 Task: Create a due date automation trigger when advanced off, on the tuesday before a card is due at 11:00 AM.
Action: Mouse moved to (967, 283)
Screenshot: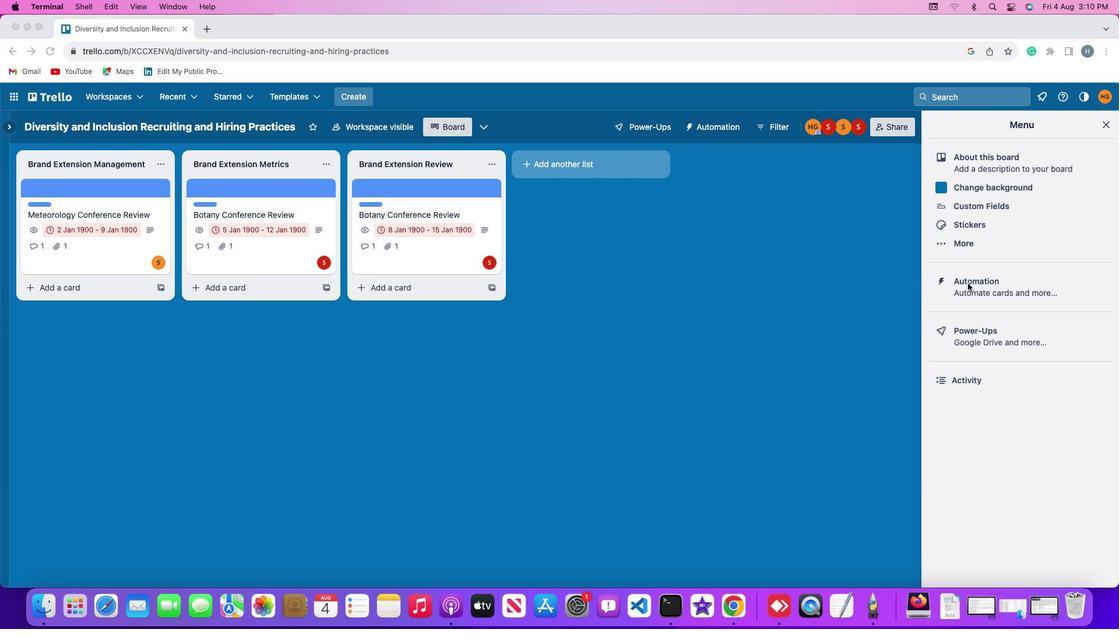 
Action: Mouse pressed left at (967, 283)
Screenshot: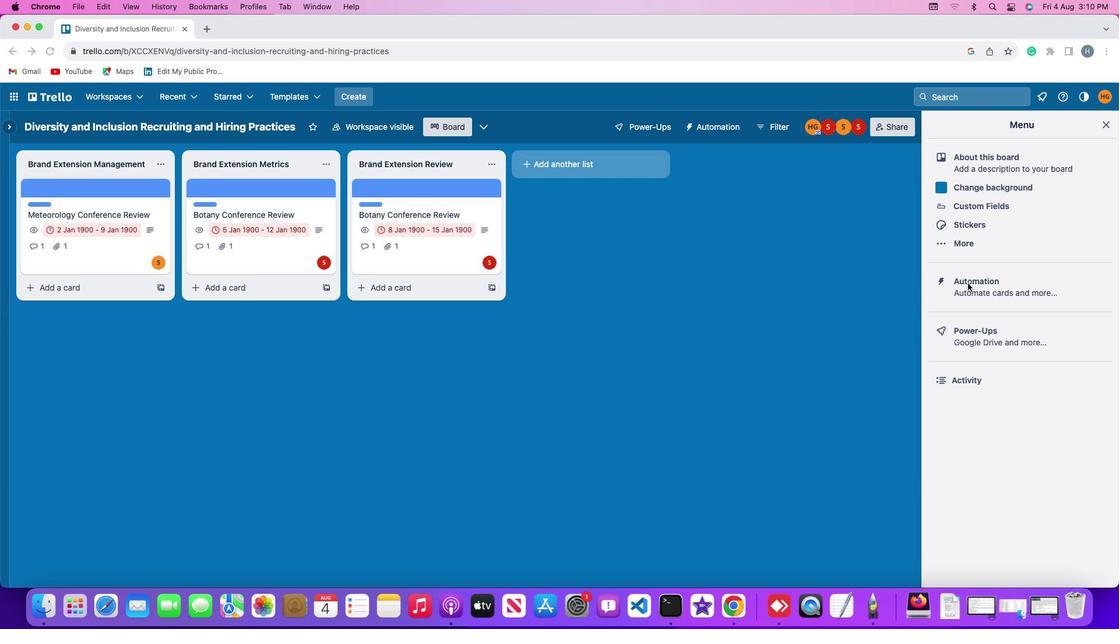 
Action: Mouse pressed left at (967, 283)
Screenshot: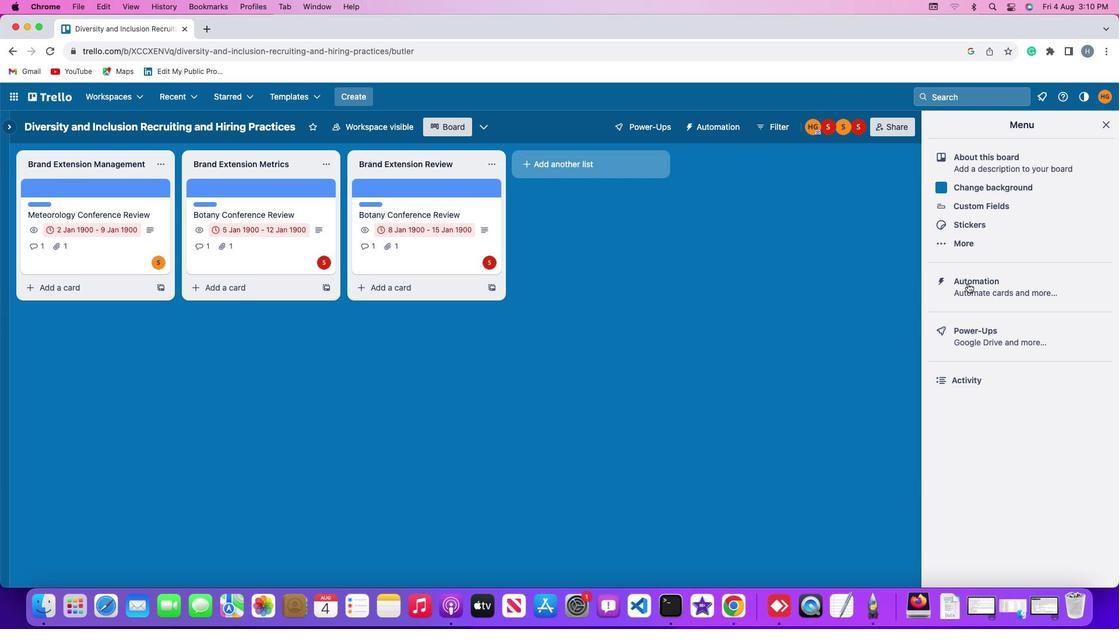 
Action: Mouse moved to (78, 276)
Screenshot: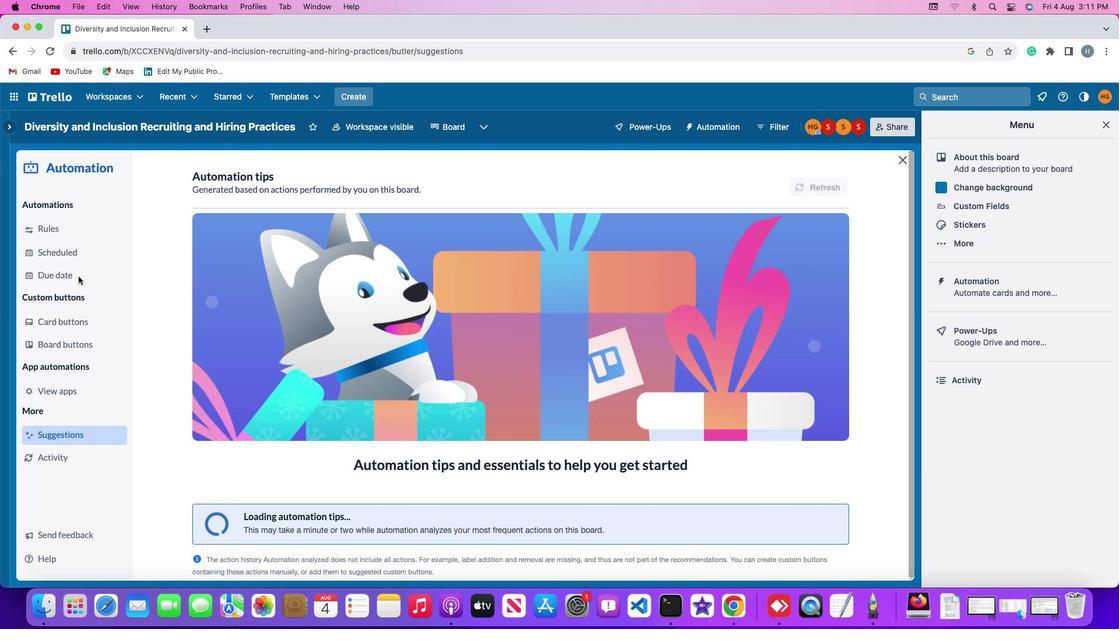 
Action: Mouse pressed left at (78, 276)
Screenshot: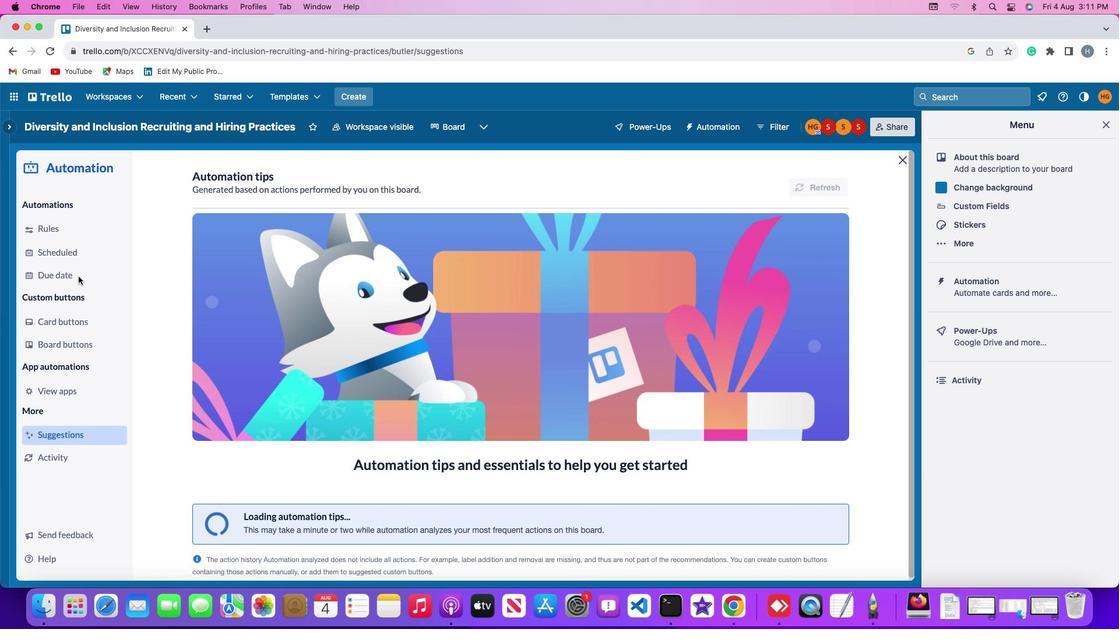
Action: Mouse pressed left at (78, 276)
Screenshot: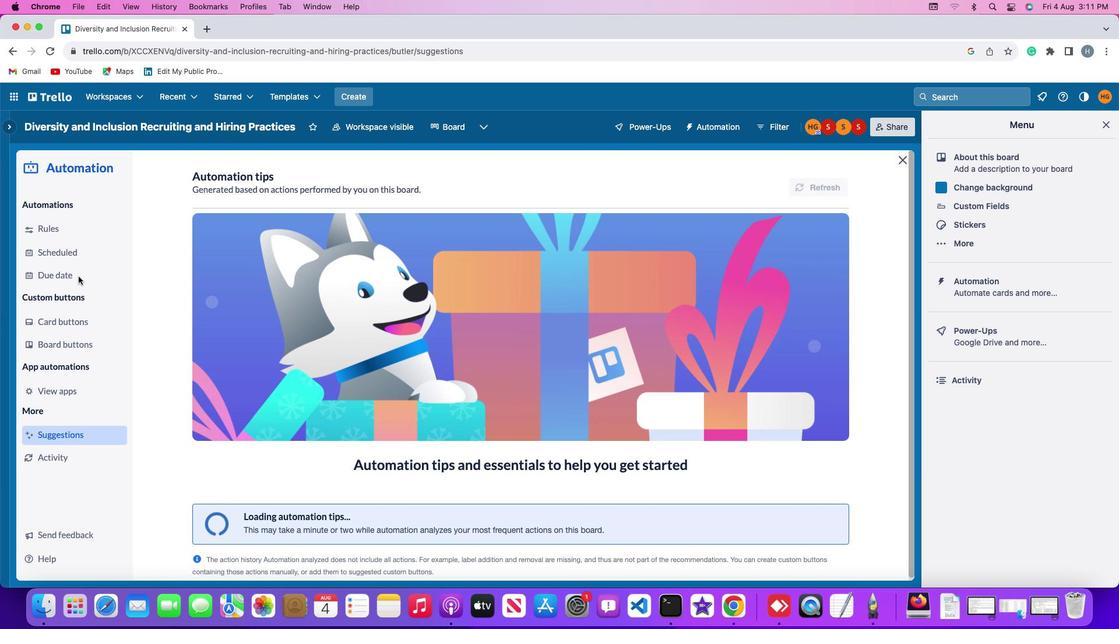 
Action: Mouse moved to (785, 178)
Screenshot: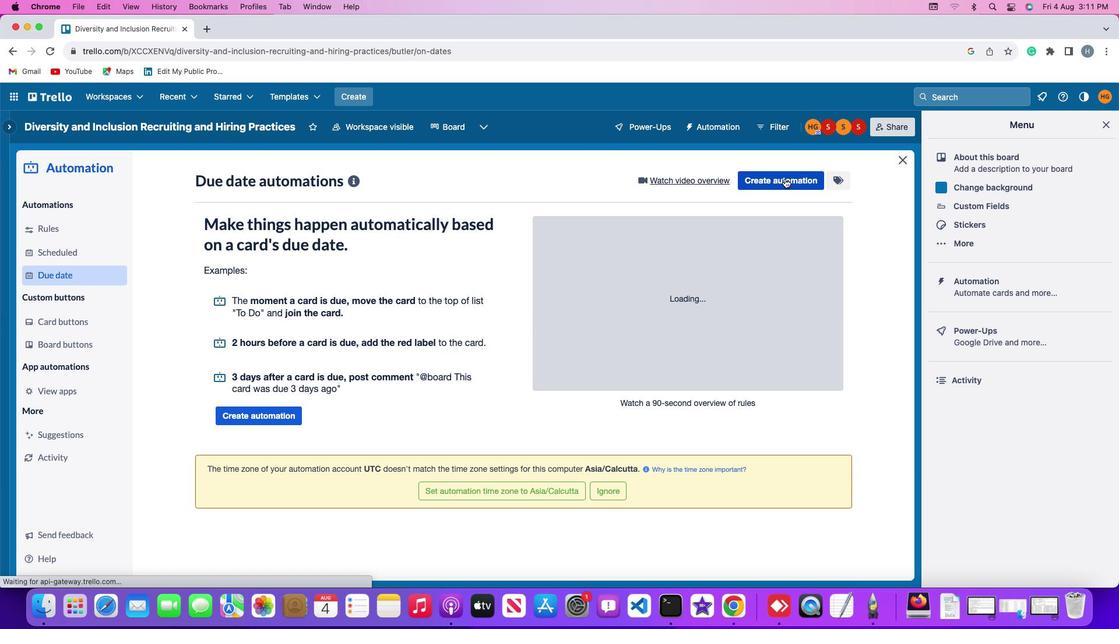 
Action: Mouse pressed left at (785, 178)
Screenshot: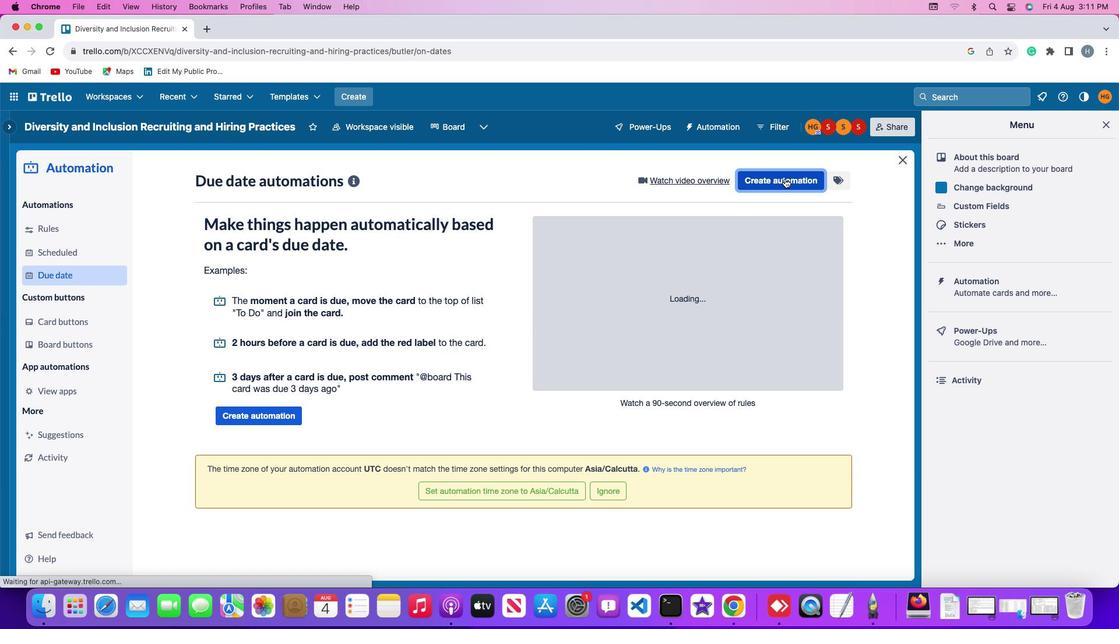 
Action: Mouse moved to (513, 290)
Screenshot: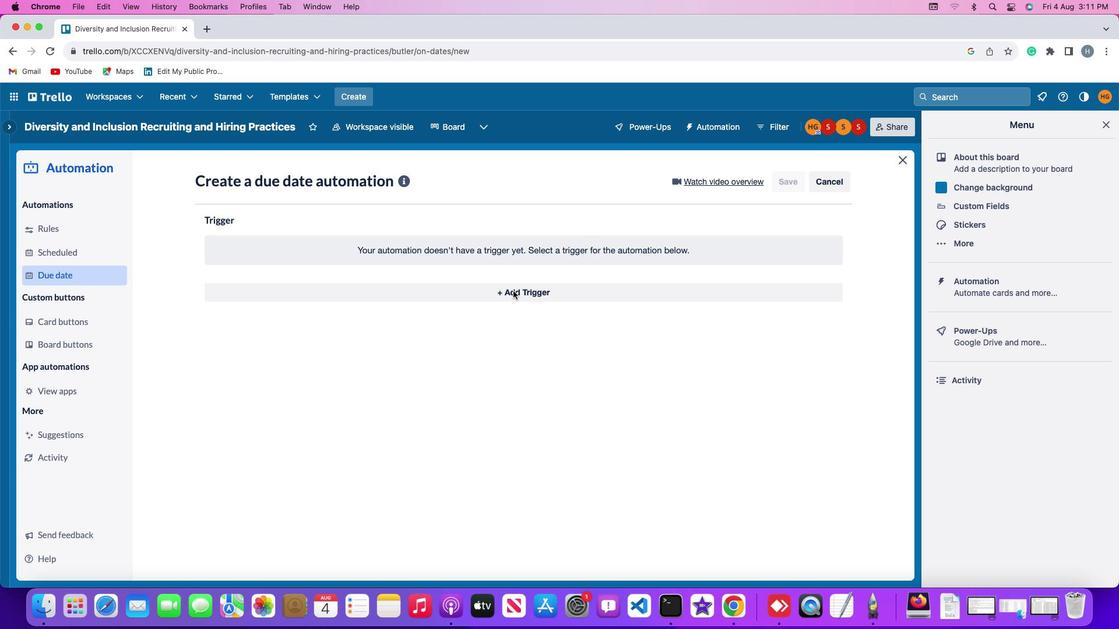
Action: Mouse pressed left at (513, 290)
Screenshot: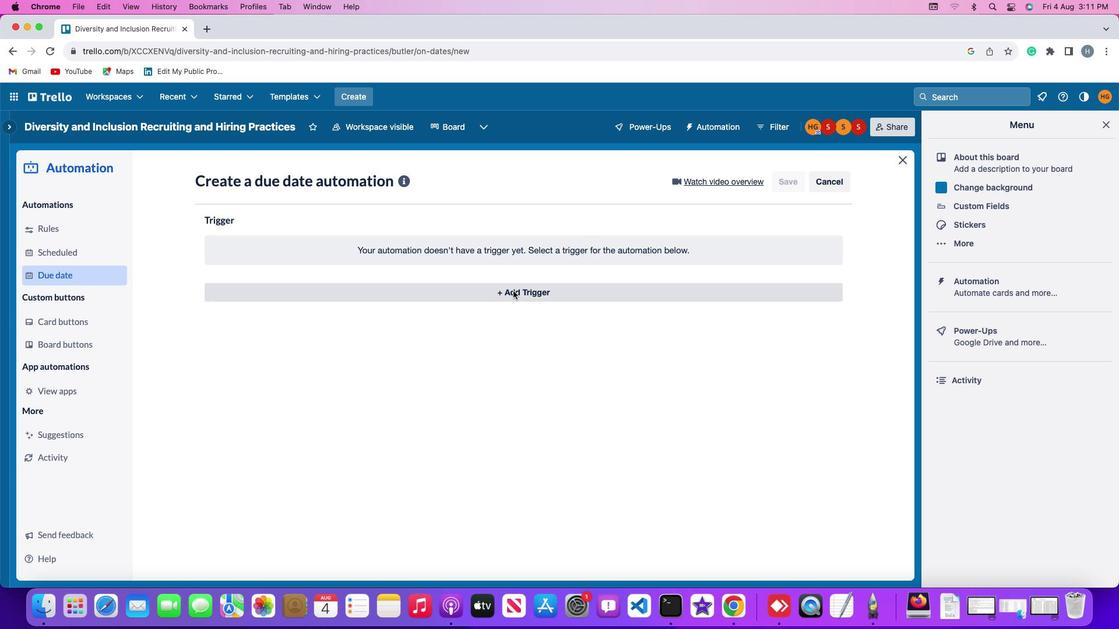 
Action: Mouse moved to (261, 503)
Screenshot: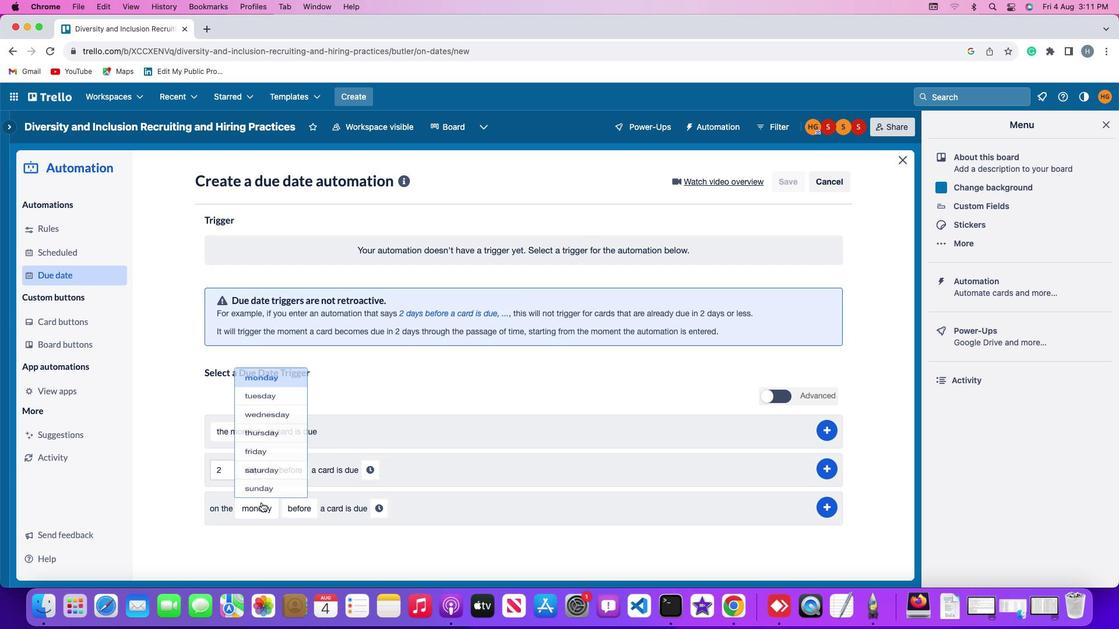 
Action: Mouse pressed left at (261, 503)
Screenshot: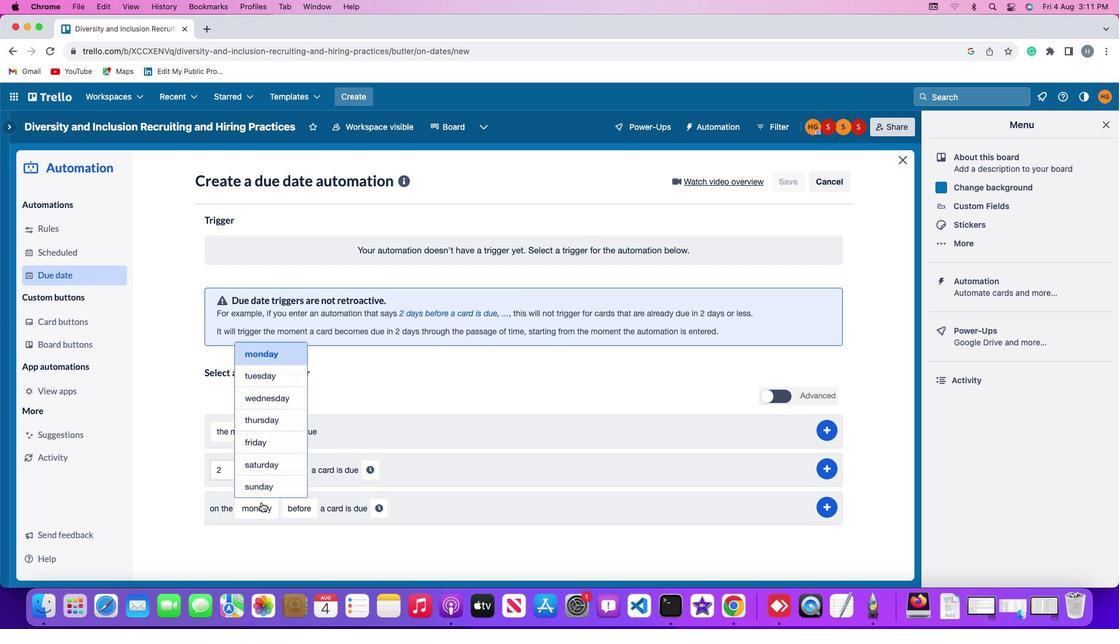 
Action: Mouse moved to (278, 368)
Screenshot: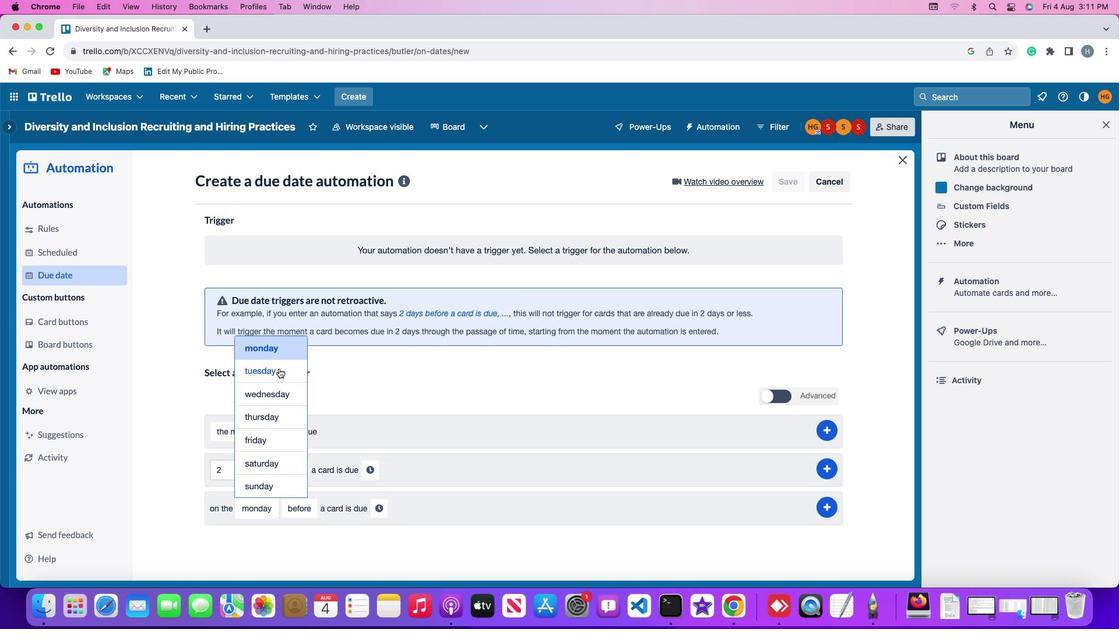 
Action: Mouse pressed left at (278, 368)
Screenshot: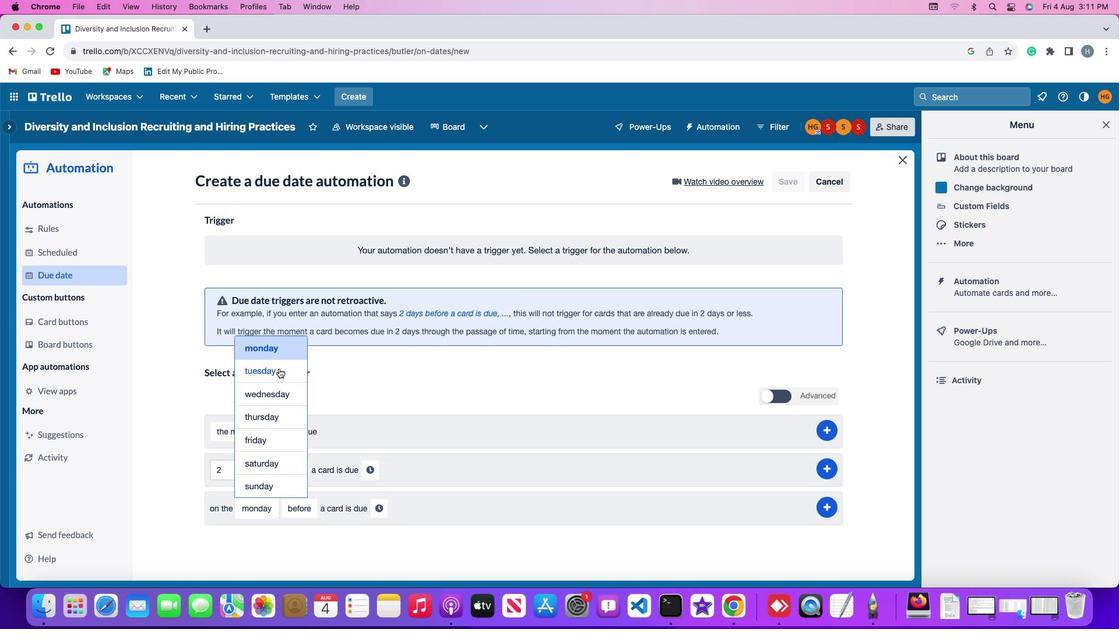 
Action: Mouse moved to (298, 505)
Screenshot: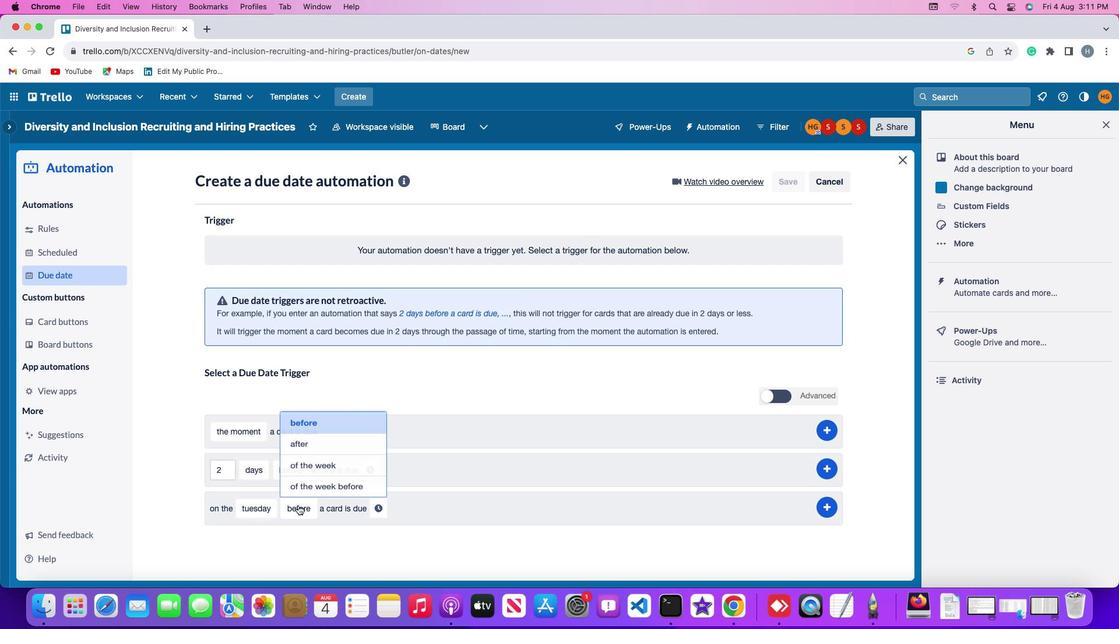 
Action: Mouse pressed left at (298, 505)
Screenshot: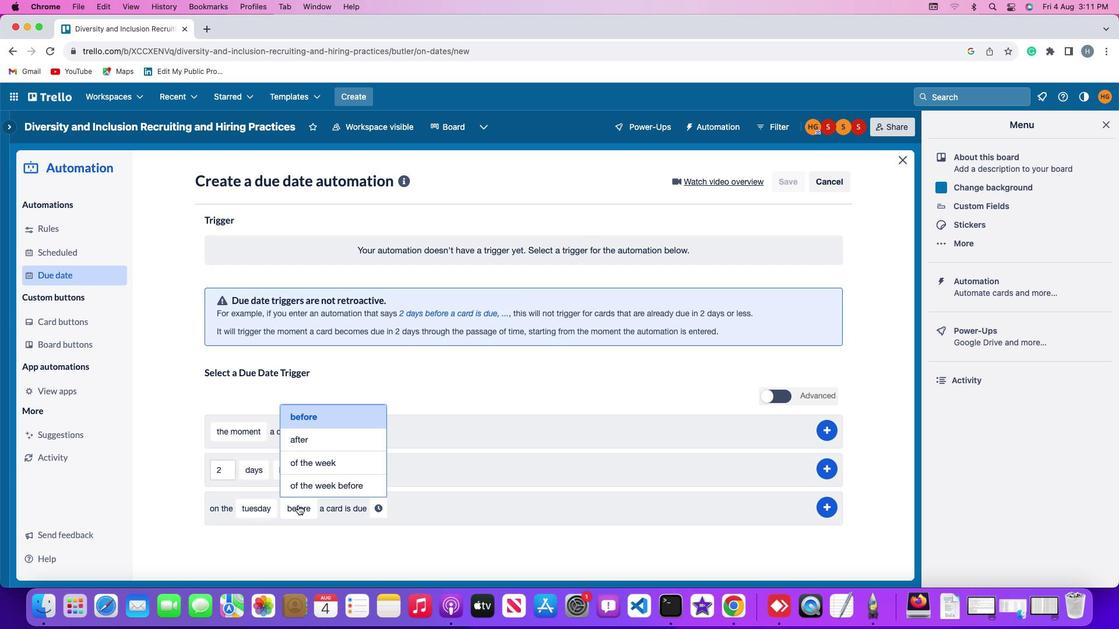 
Action: Mouse moved to (331, 413)
Screenshot: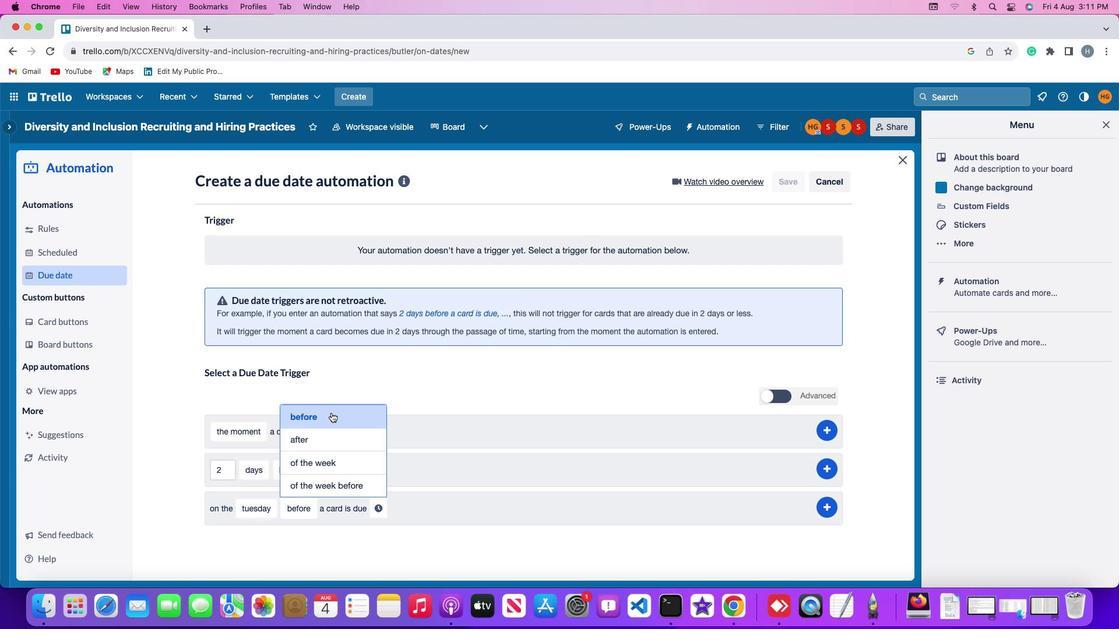 
Action: Mouse pressed left at (331, 413)
Screenshot: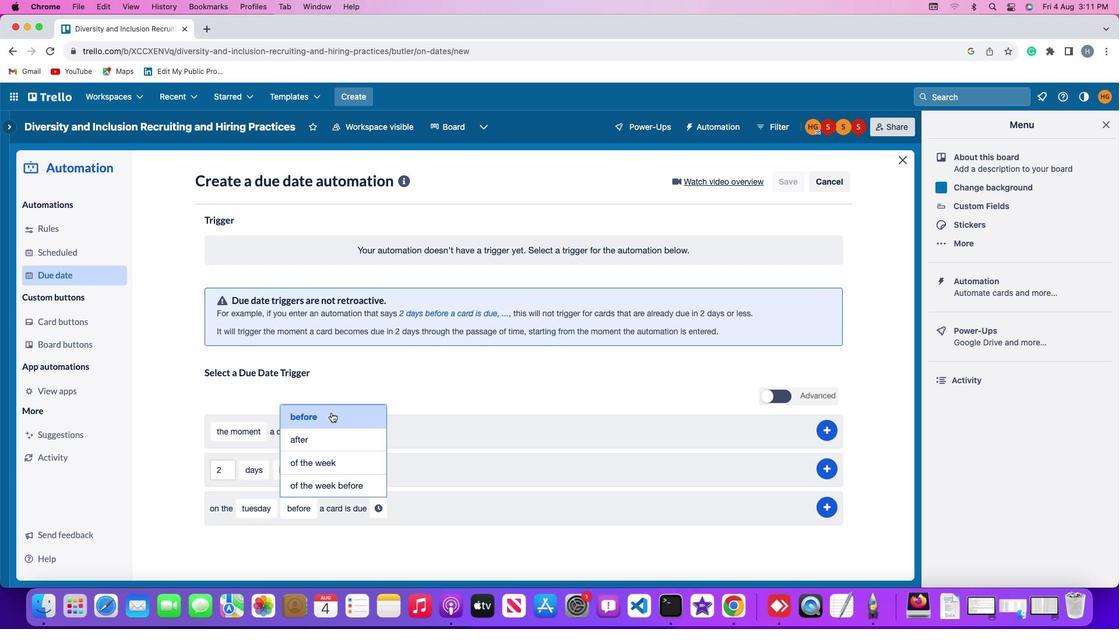 
Action: Mouse moved to (377, 505)
Screenshot: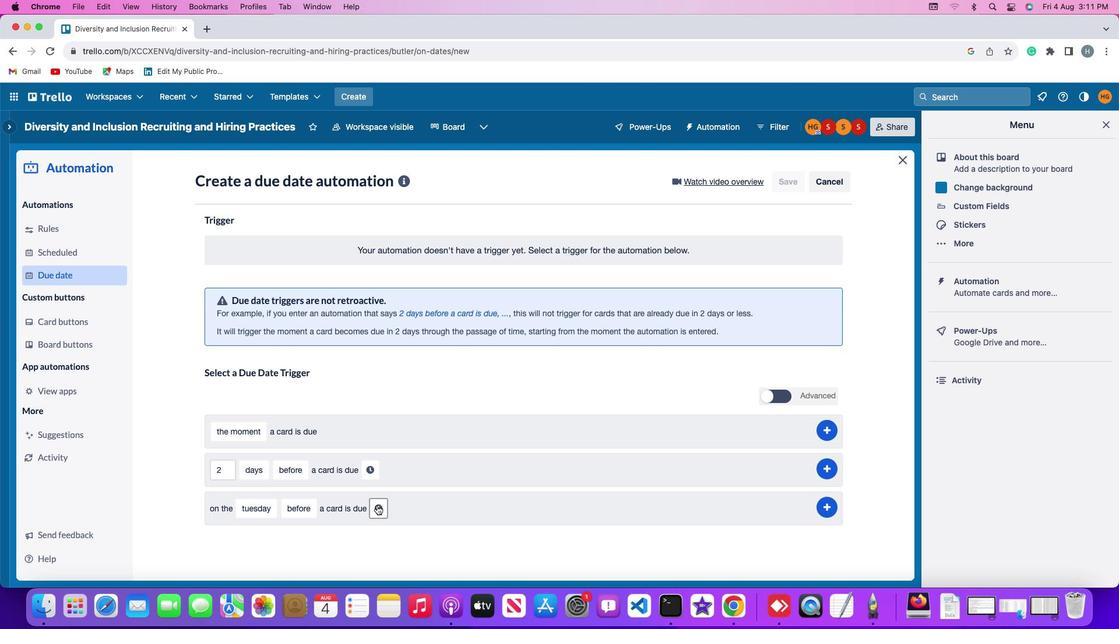 
Action: Mouse pressed left at (377, 505)
Screenshot: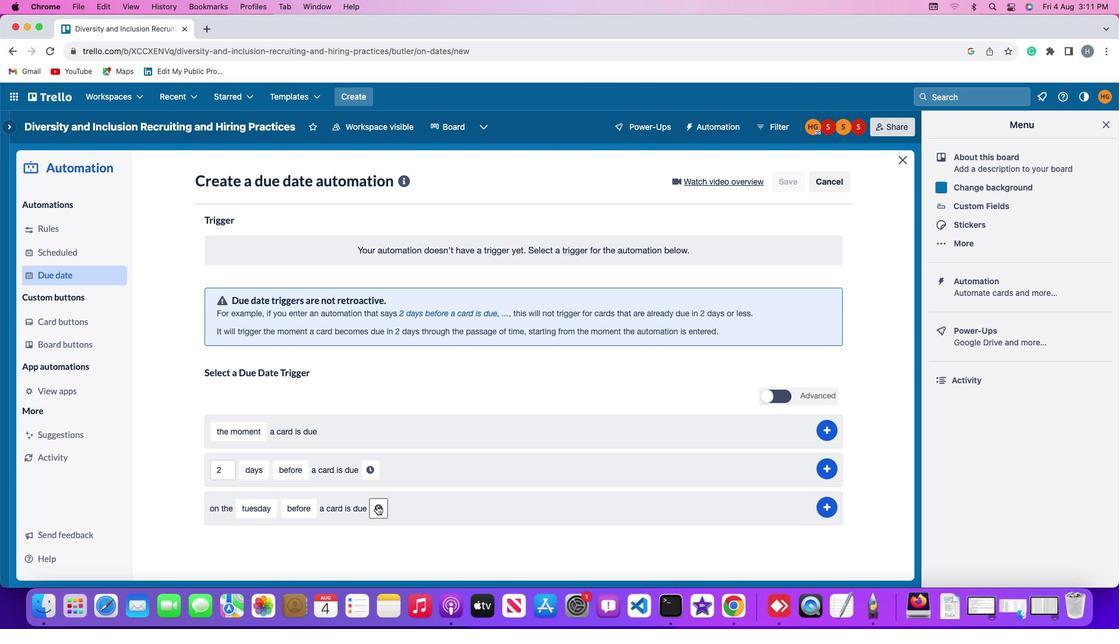 
Action: Mouse moved to (401, 510)
Screenshot: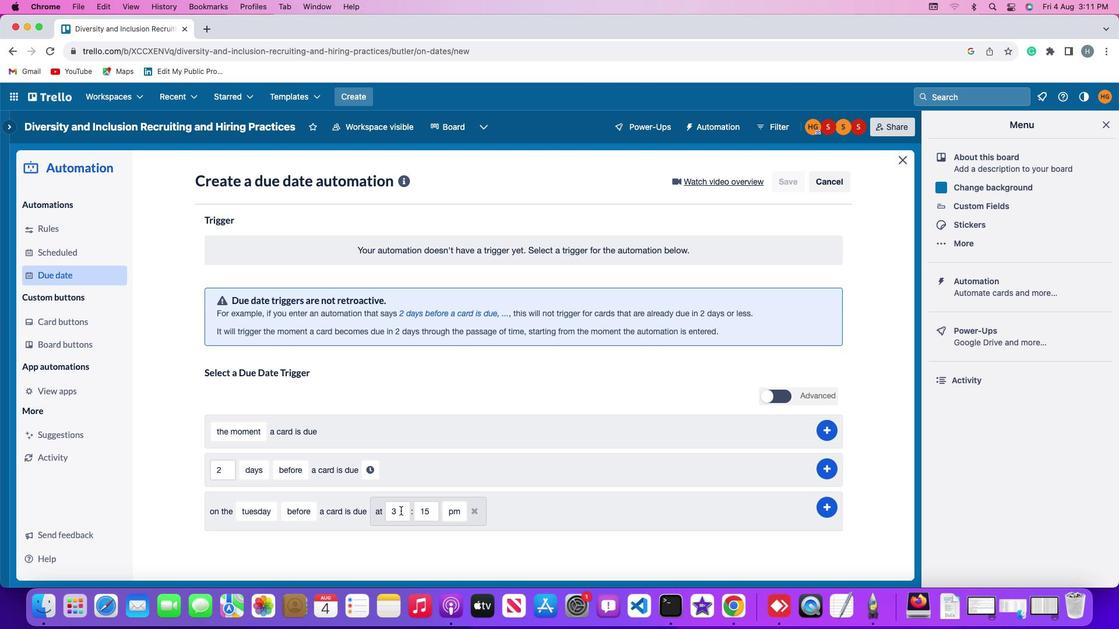 
Action: Mouse pressed left at (401, 510)
Screenshot: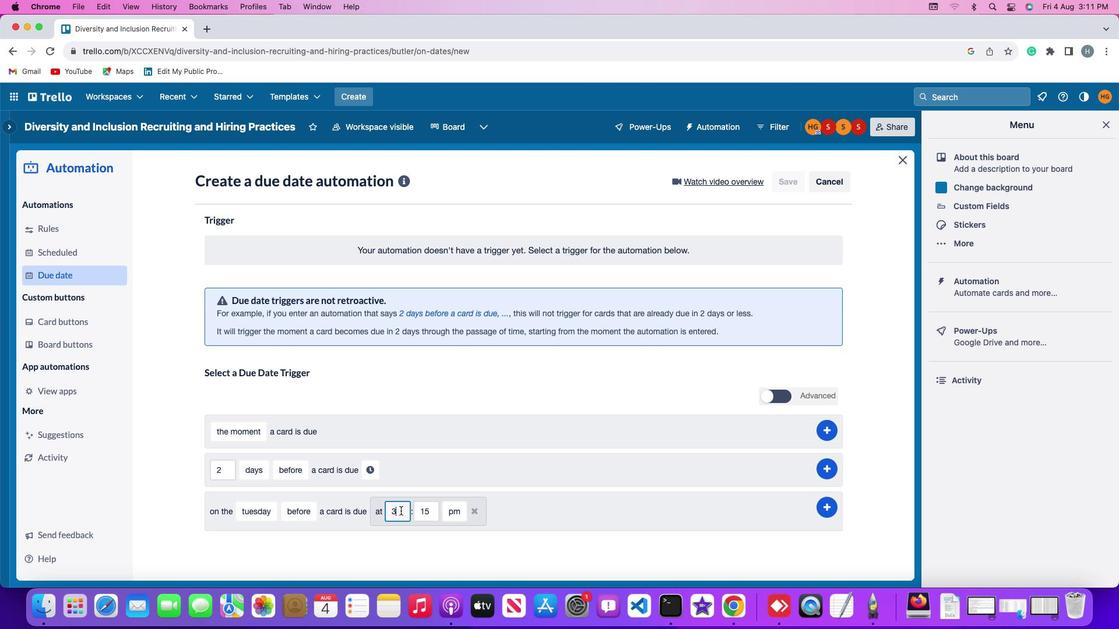 
Action: Key pressed Key.backspace'1''1'
Screenshot: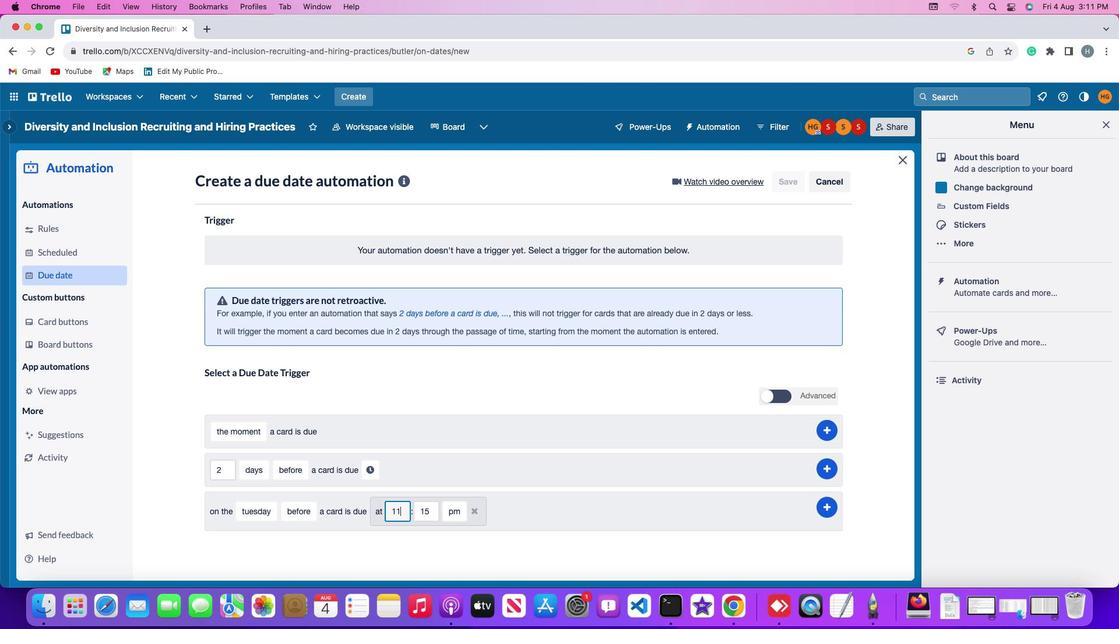 
Action: Mouse moved to (431, 511)
Screenshot: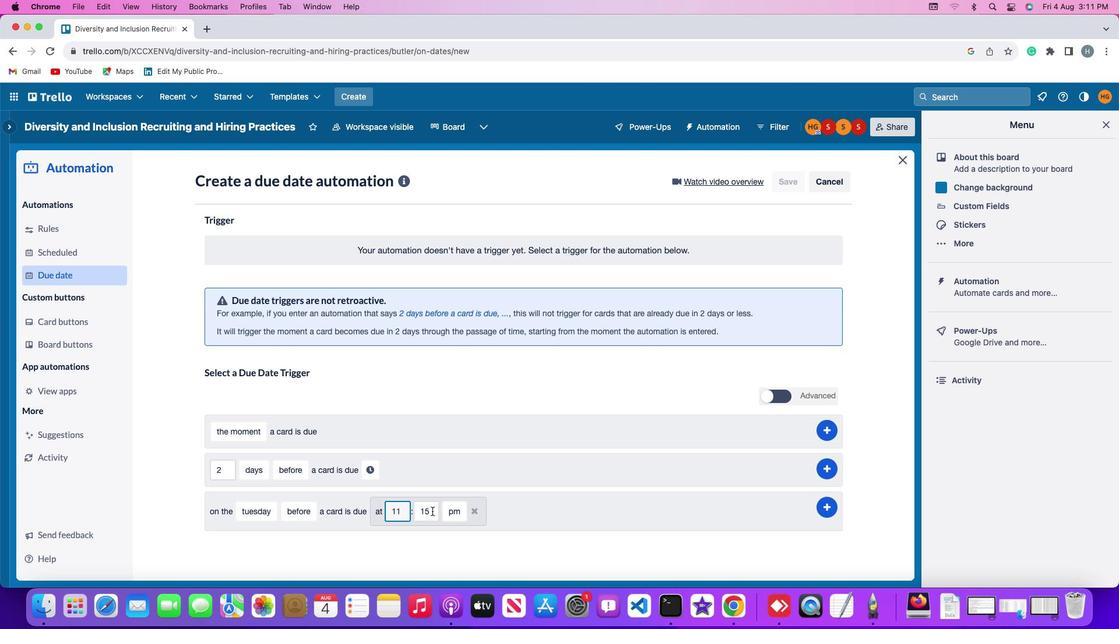 
Action: Mouse pressed left at (431, 511)
Screenshot: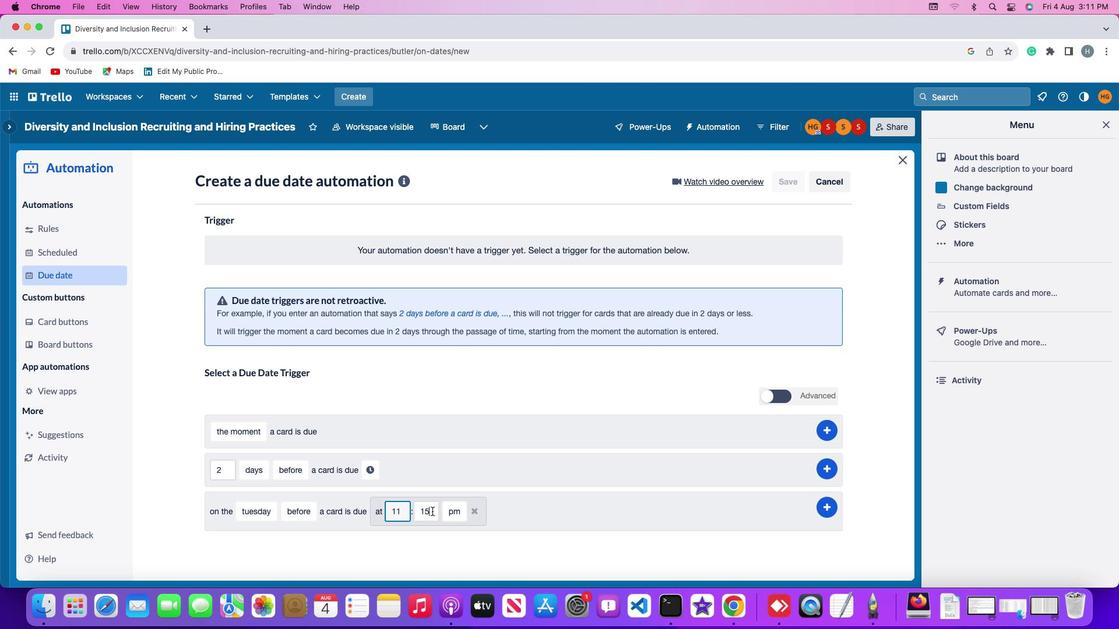 
Action: Key pressed Key.backspaceKey.backspace'0''0'
Screenshot: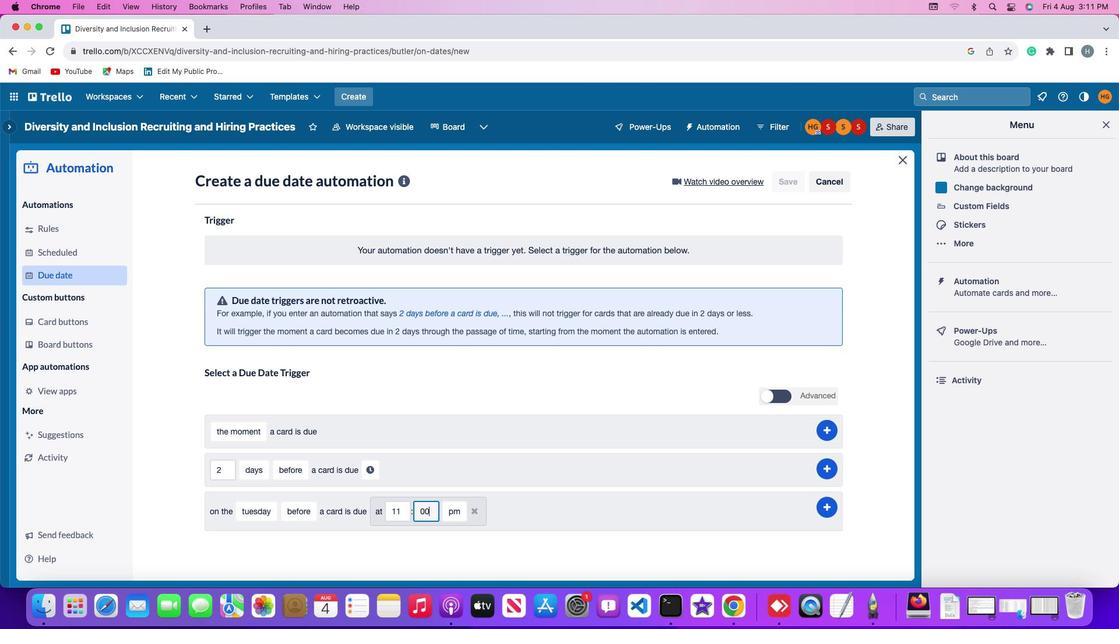 
Action: Mouse moved to (454, 514)
Screenshot: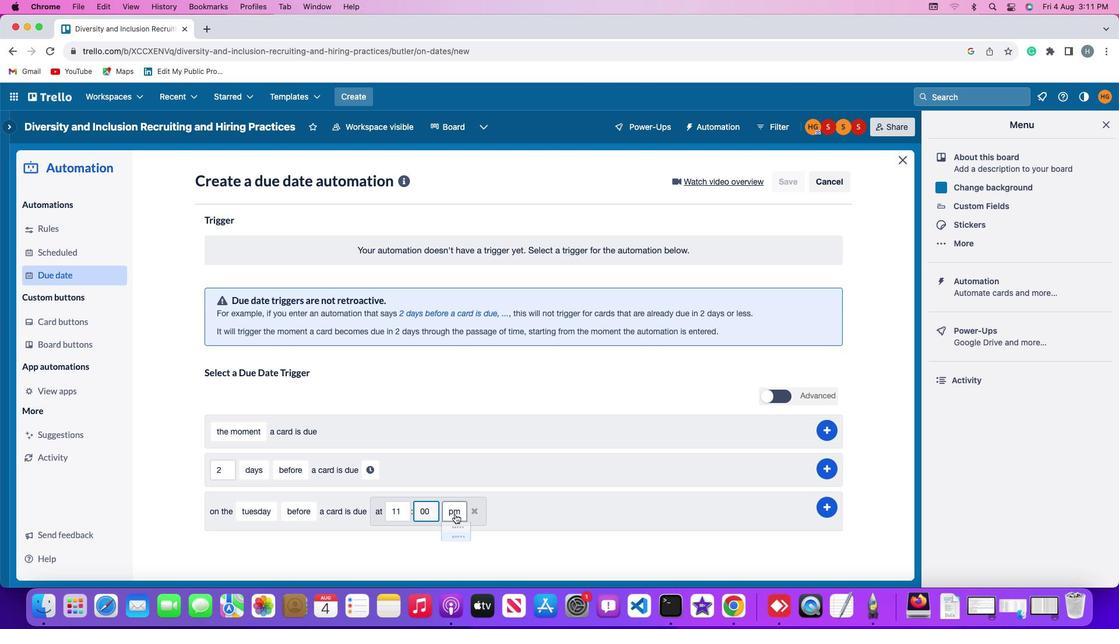 
Action: Mouse pressed left at (454, 514)
Screenshot: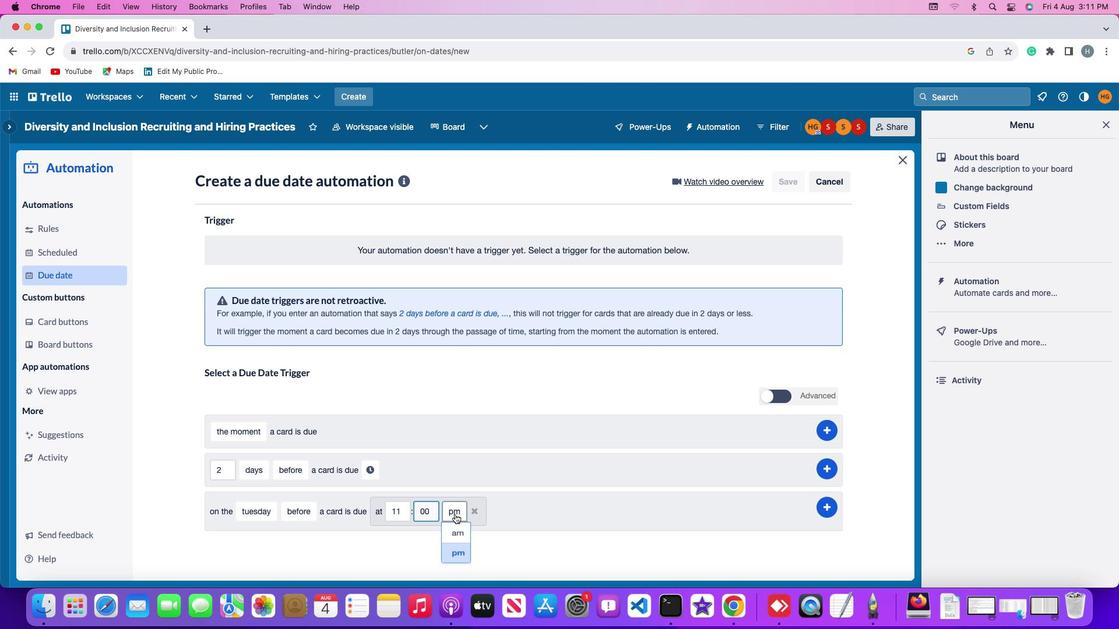 
Action: Mouse moved to (455, 531)
Screenshot: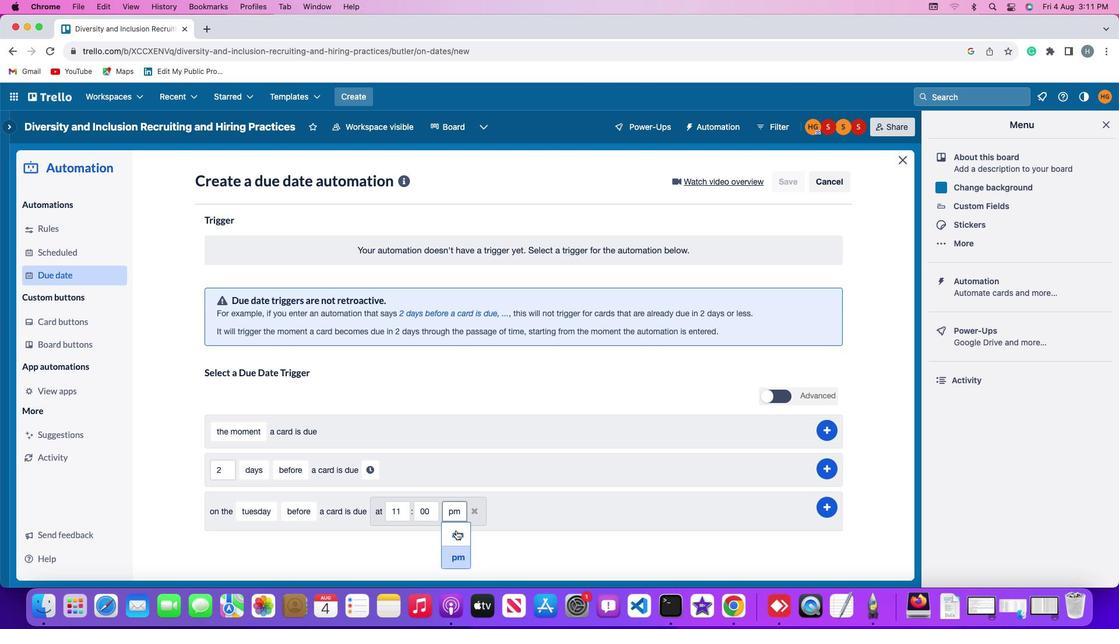 
Action: Mouse pressed left at (455, 531)
Screenshot: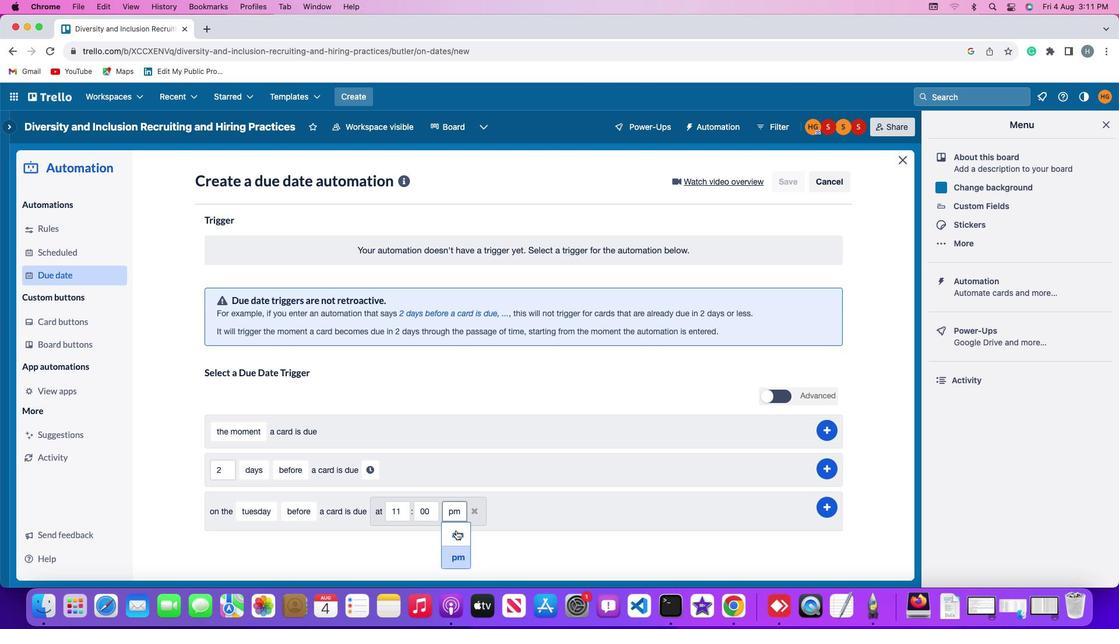 
Action: Mouse moved to (824, 506)
Screenshot: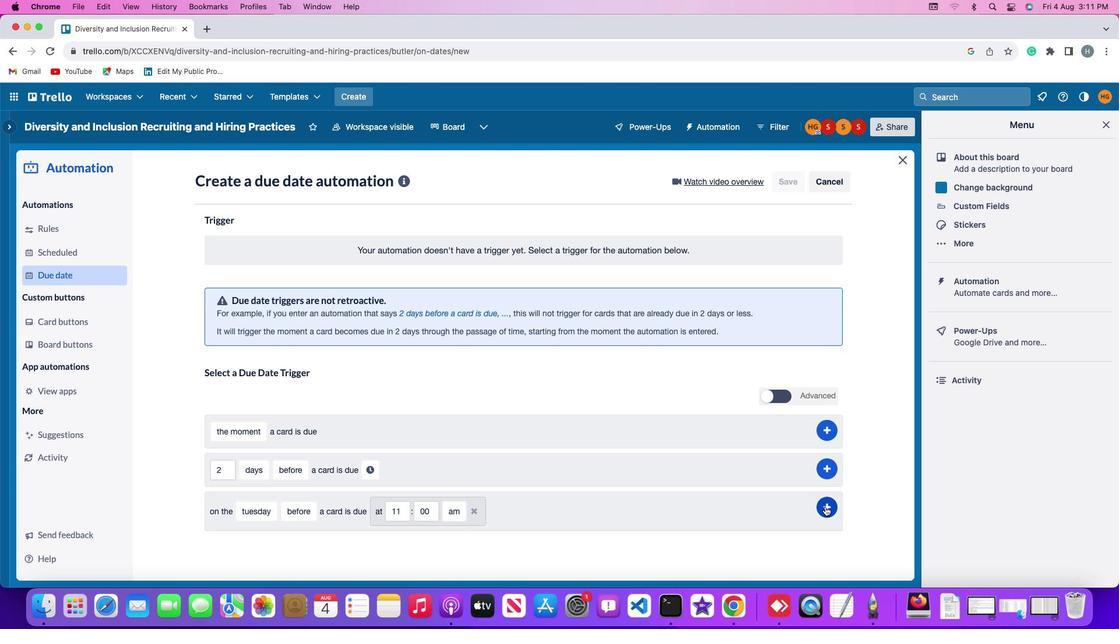 
Action: Mouse pressed left at (824, 506)
Screenshot: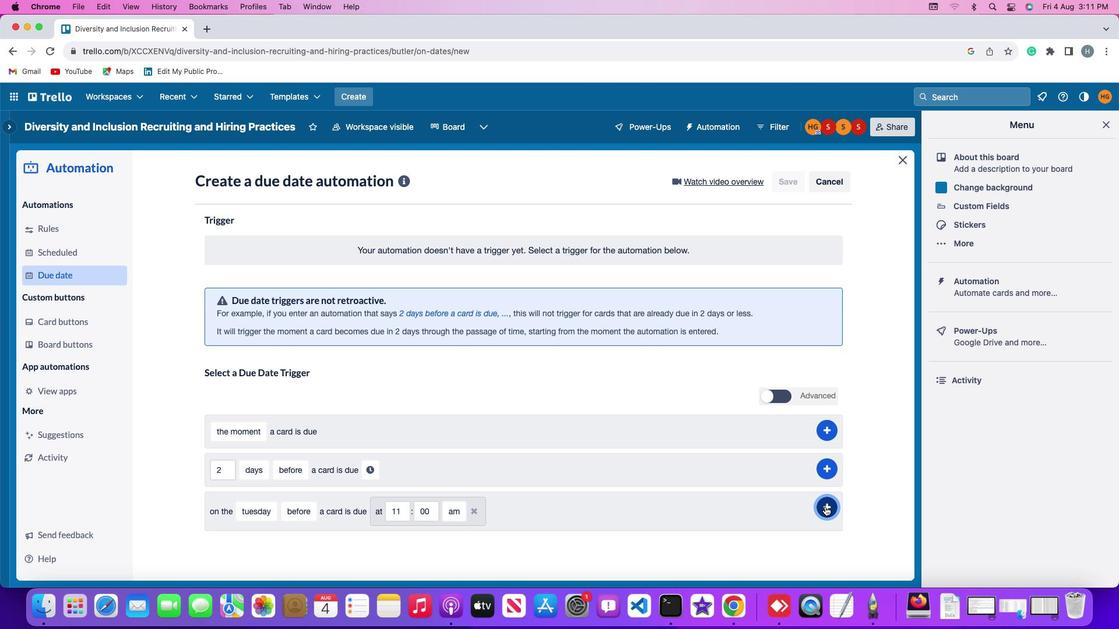 
Action: Mouse moved to (807, 329)
Screenshot: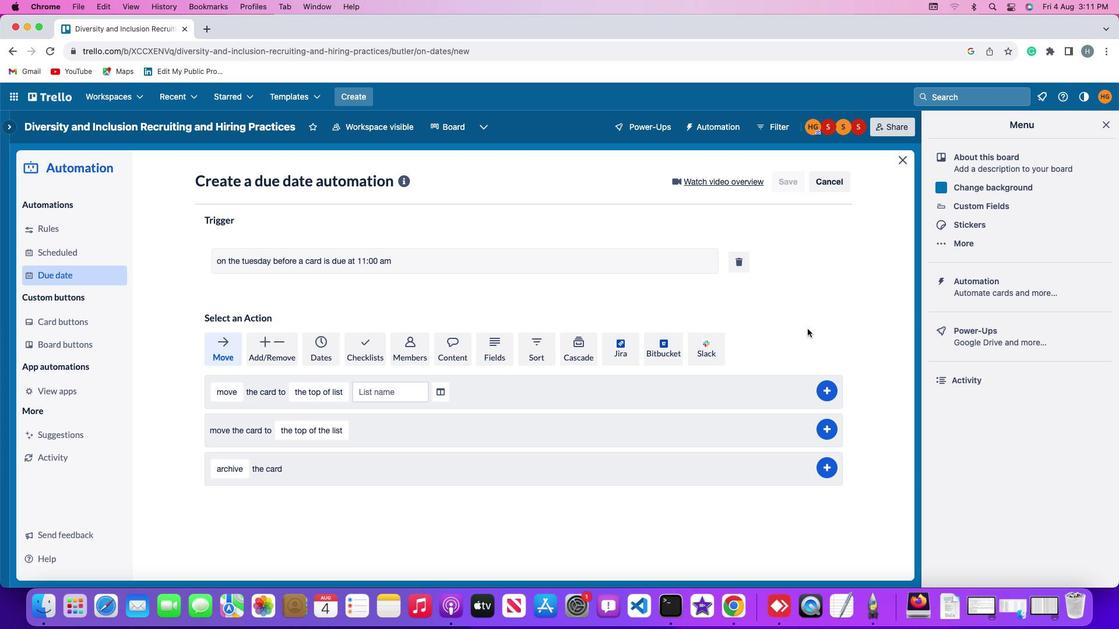 
